 Task: Apply update title to match the text "Benefits of Social Media"
Action: Mouse moved to (326, 186)
Screenshot: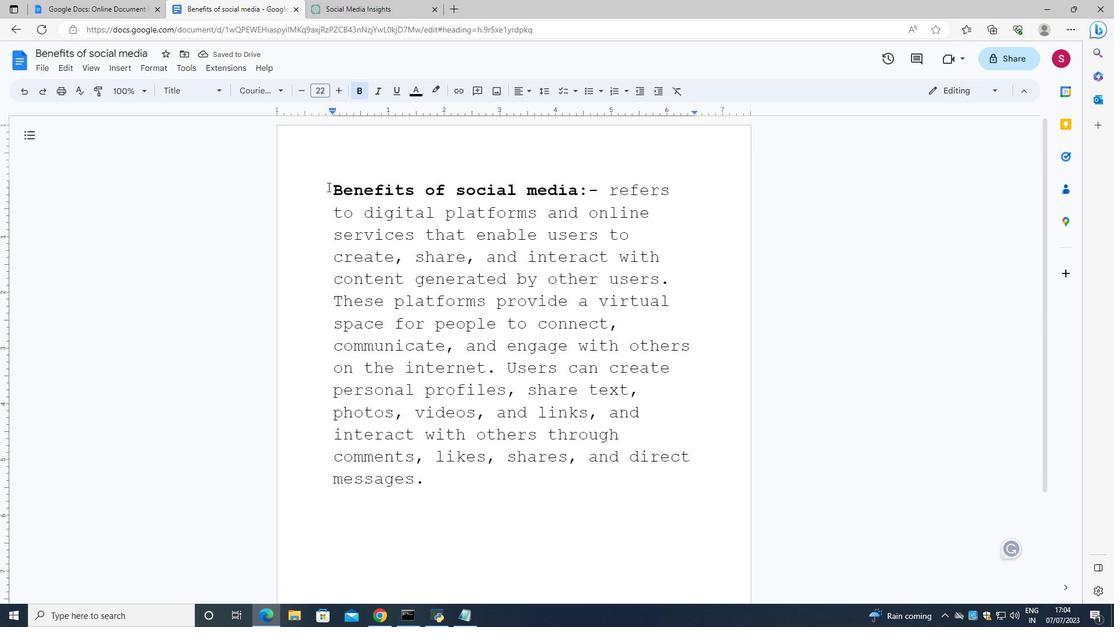 
Action: Mouse pressed left at (326, 186)
Screenshot: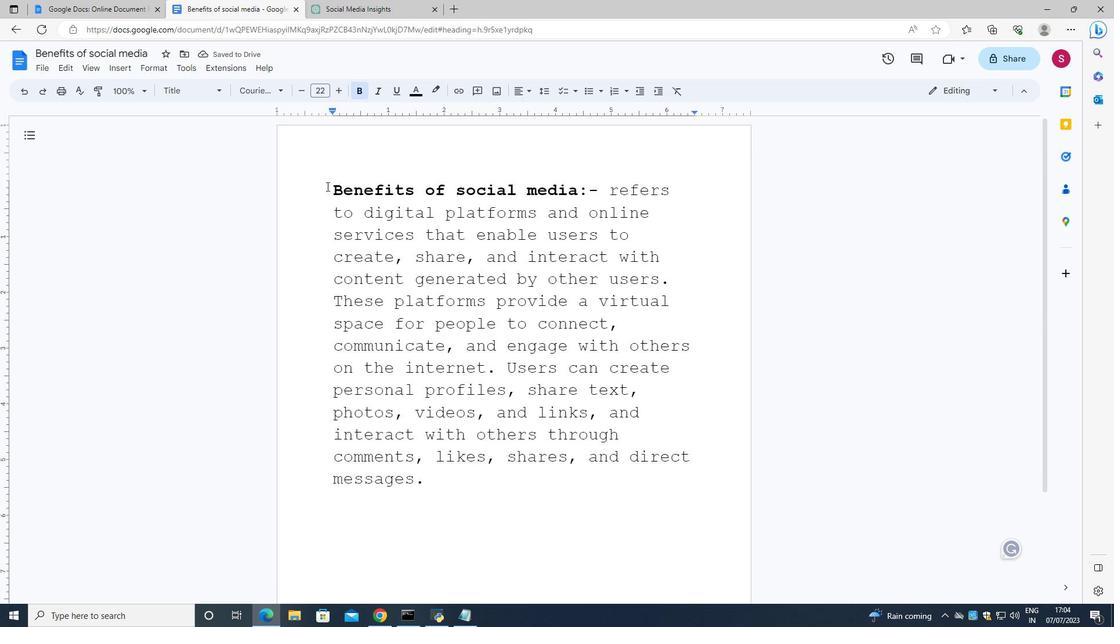 
Action: Mouse moved to (150, 68)
Screenshot: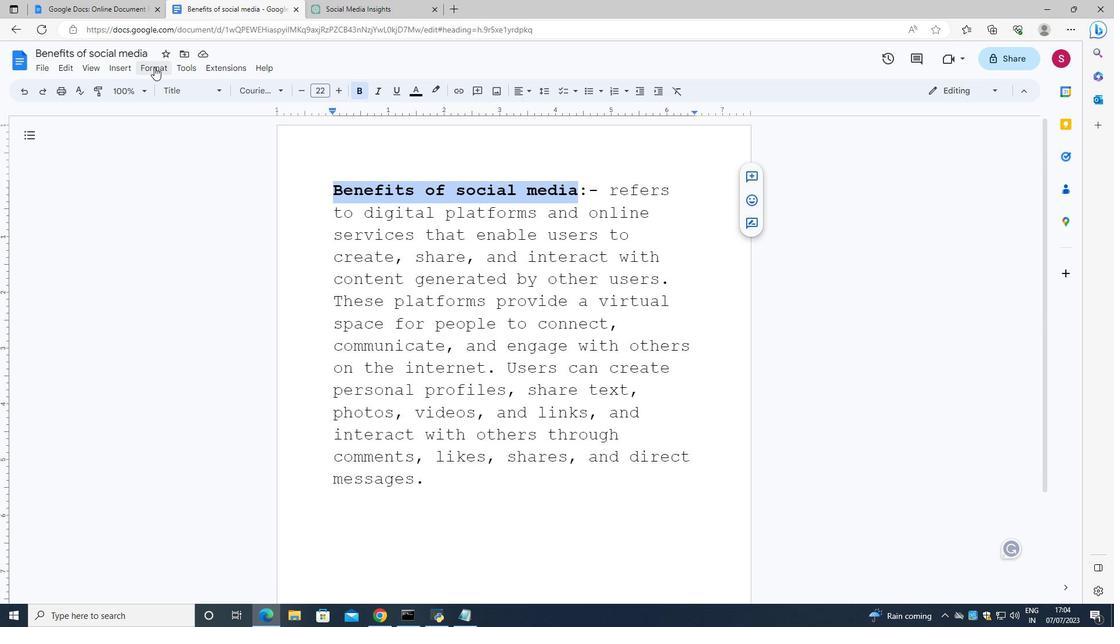 
Action: Mouse pressed left at (150, 68)
Screenshot: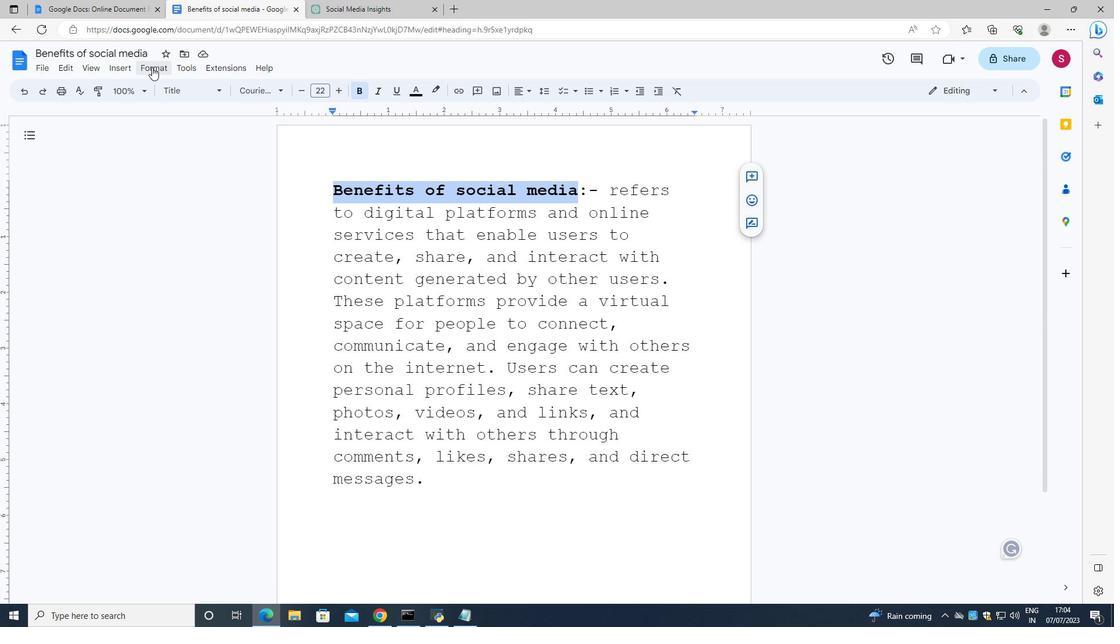 
Action: Mouse moved to (508, 175)
Screenshot: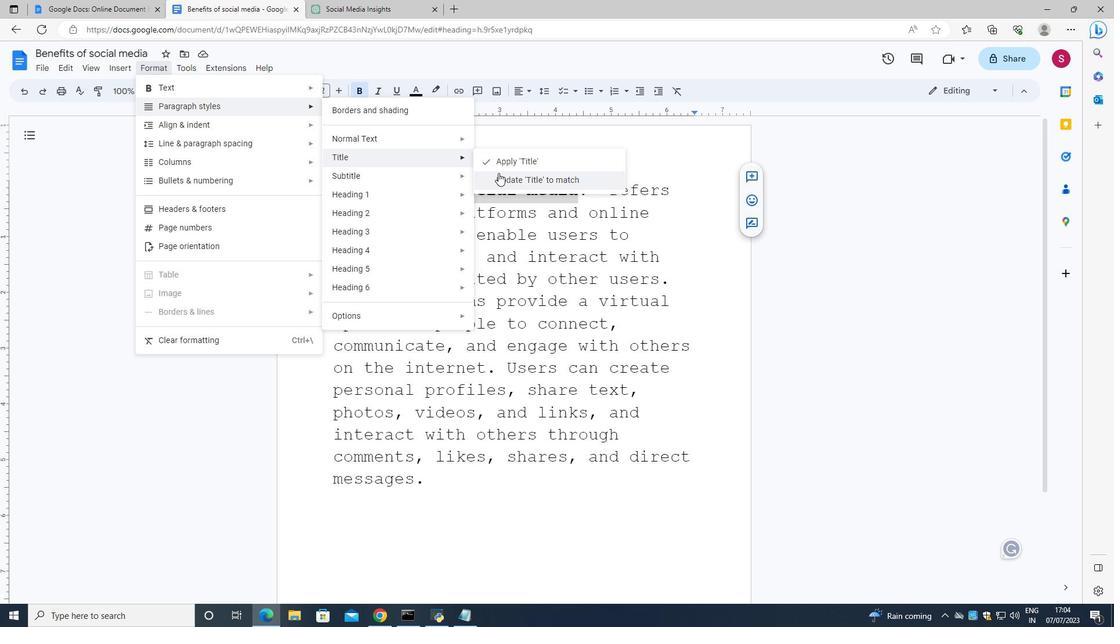 
Action: Mouse pressed left at (508, 175)
Screenshot: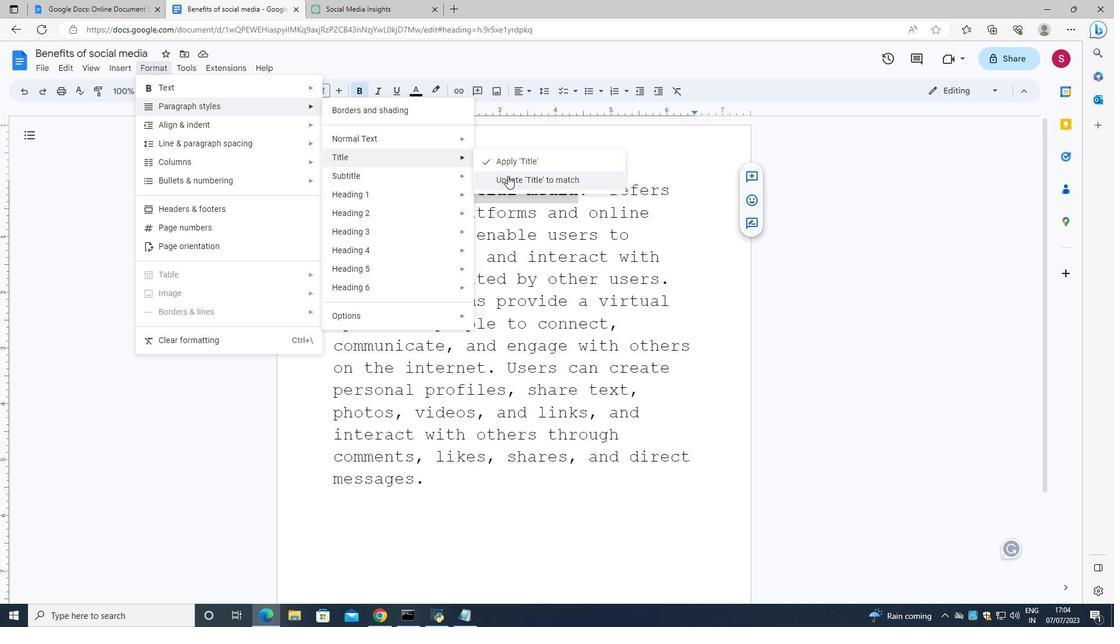 
Action: Mouse moved to (507, 182)
Screenshot: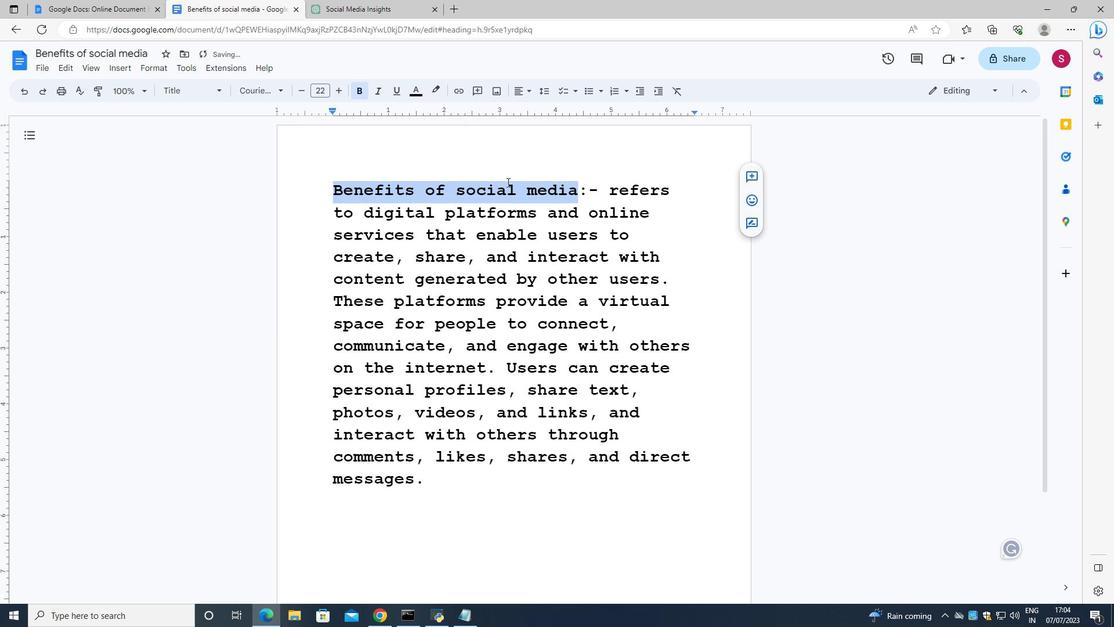 
